 Task: Create a due date automation trigger when advanced on, on the monday of the week before a card is due add dates starting in less than 1 working days at 11:00 AM.
Action: Mouse moved to (986, 81)
Screenshot: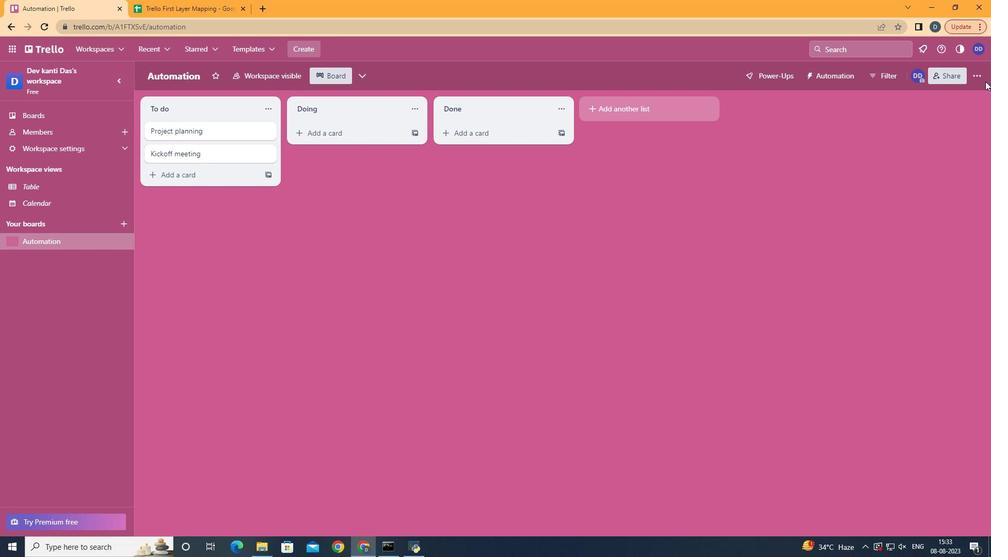 
Action: Mouse pressed left at (986, 81)
Screenshot: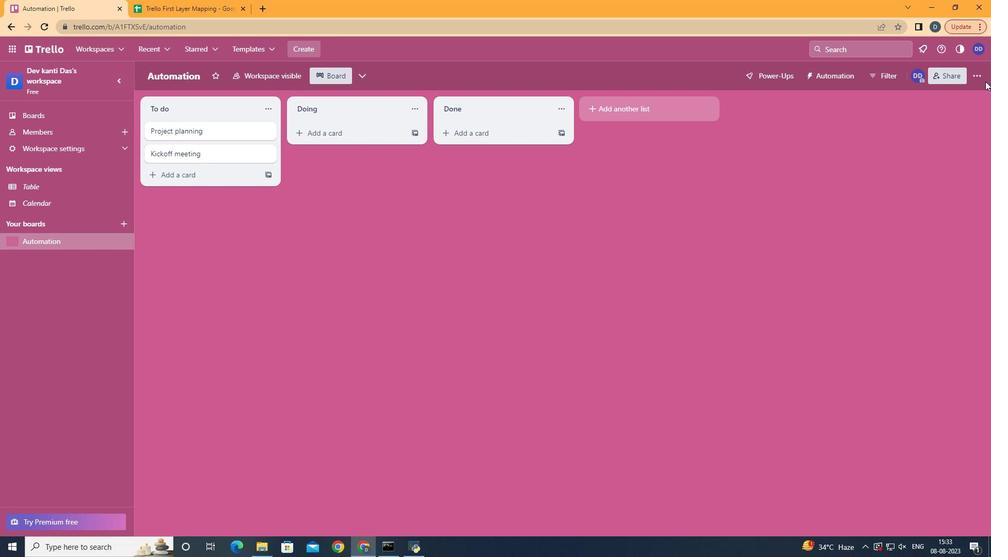 
Action: Mouse moved to (983, 77)
Screenshot: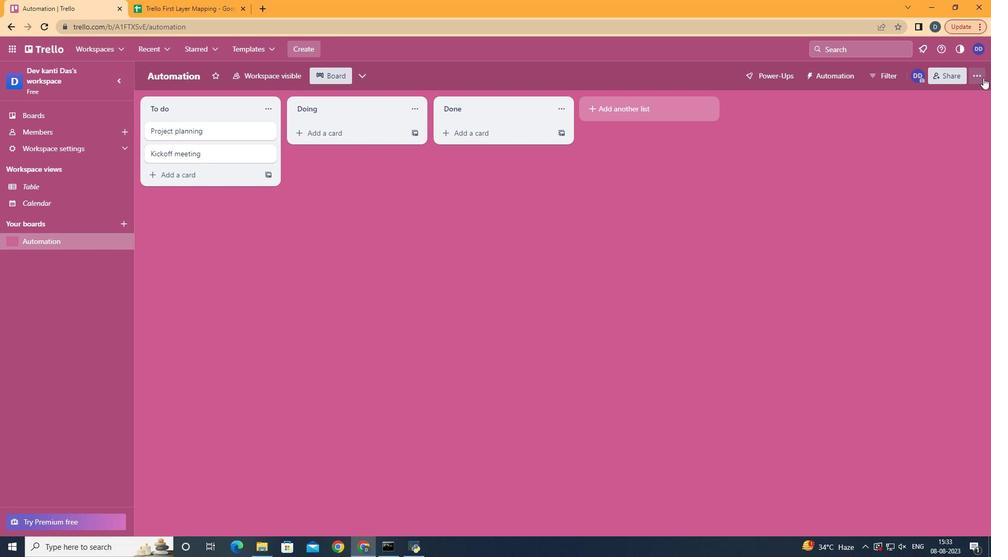 
Action: Mouse pressed left at (983, 77)
Screenshot: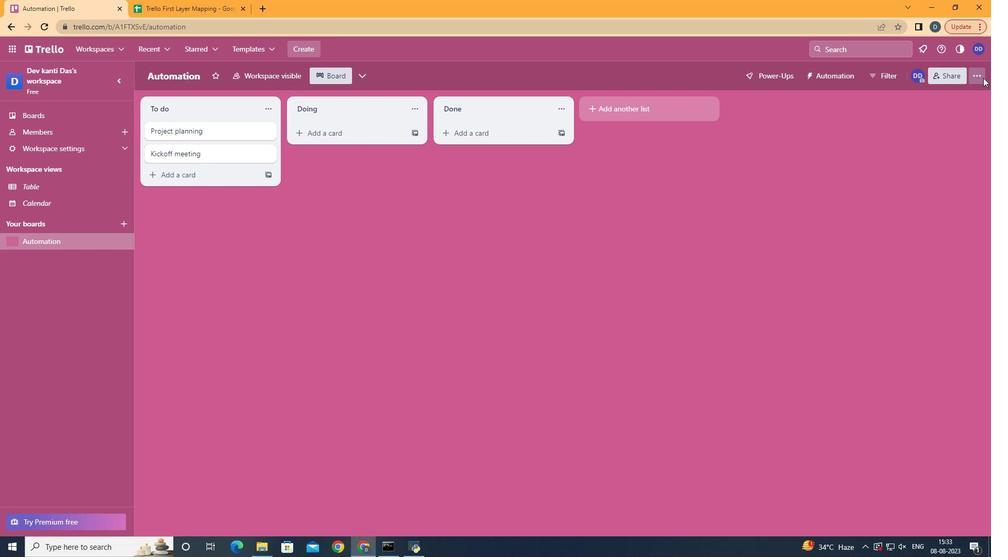 
Action: Mouse moved to (914, 216)
Screenshot: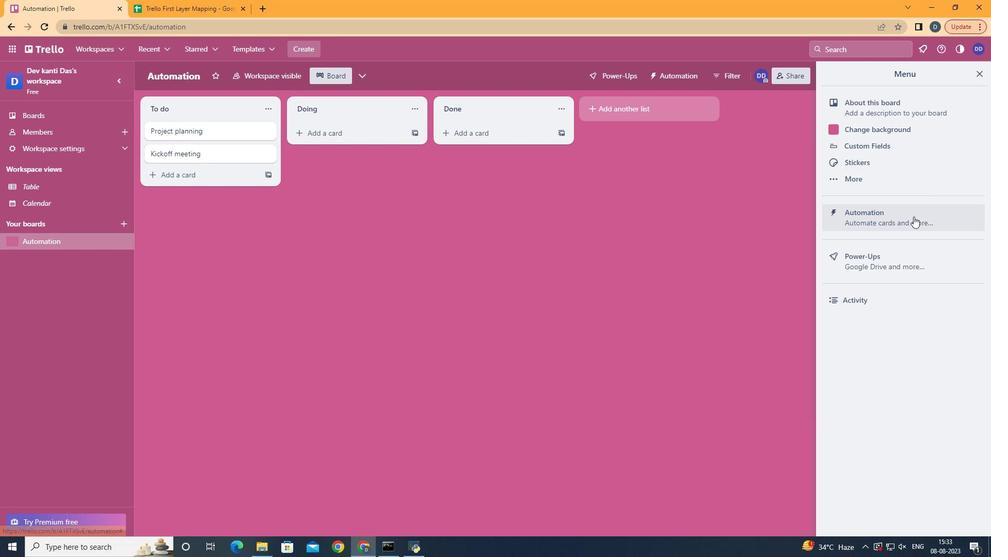 
Action: Mouse pressed left at (914, 216)
Screenshot: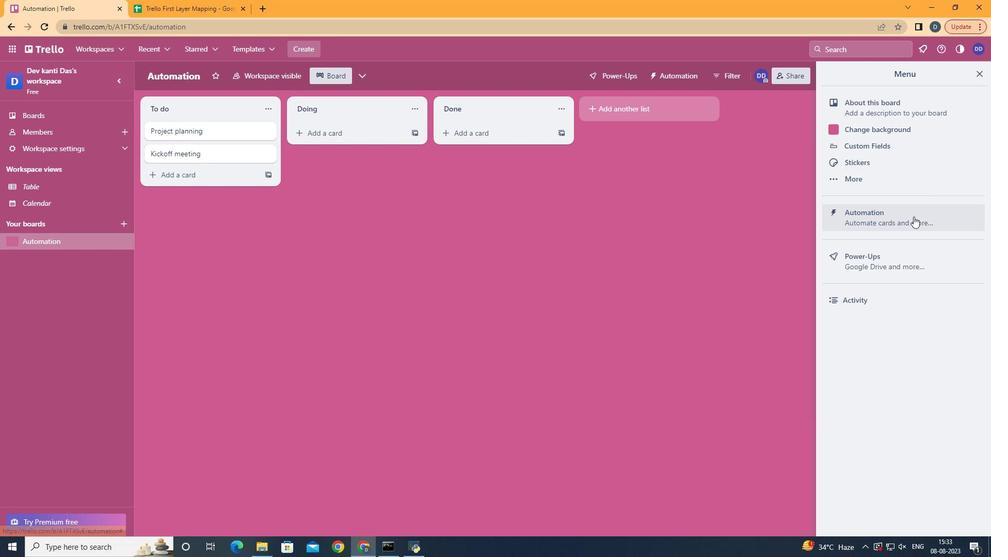 
Action: Mouse moved to (182, 205)
Screenshot: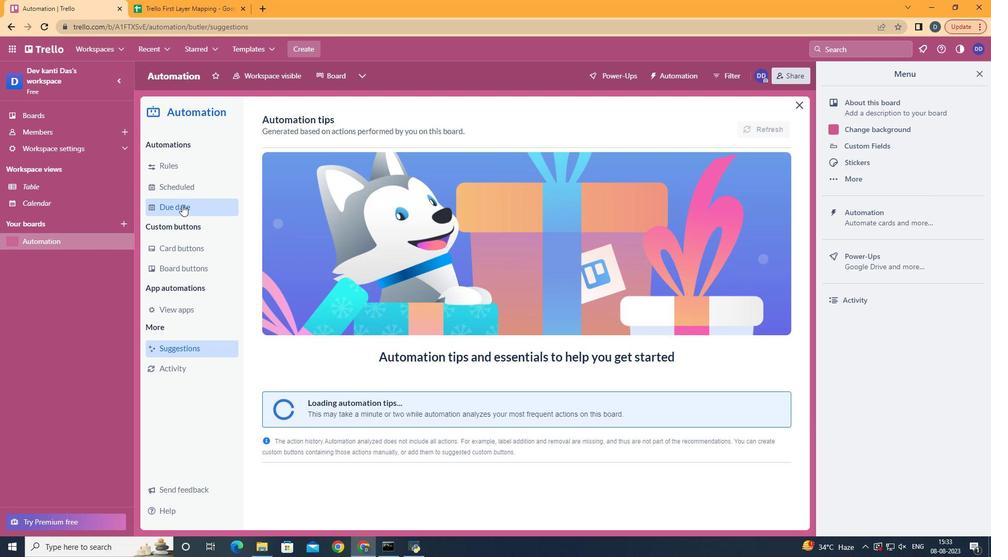 
Action: Mouse pressed left at (182, 205)
Screenshot: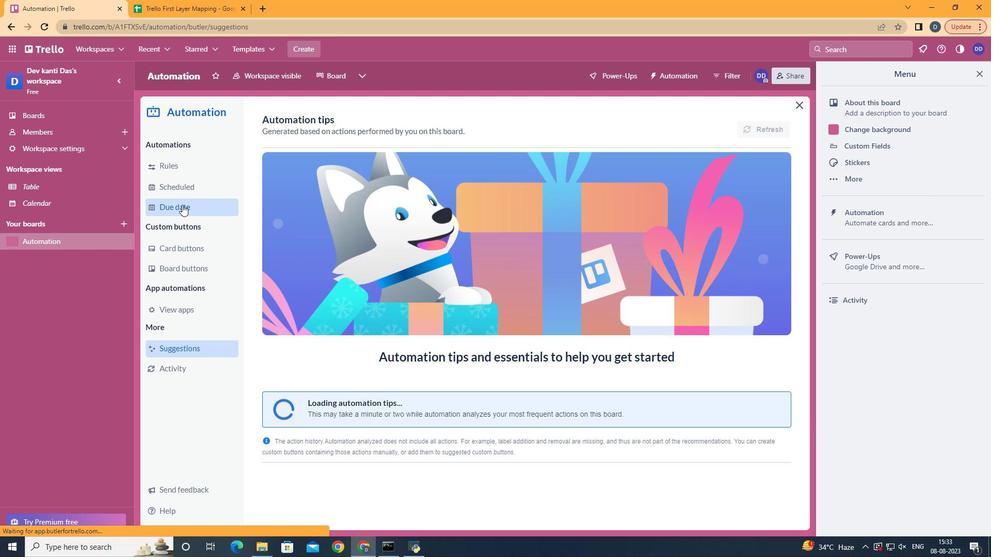 
Action: Mouse moved to (719, 123)
Screenshot: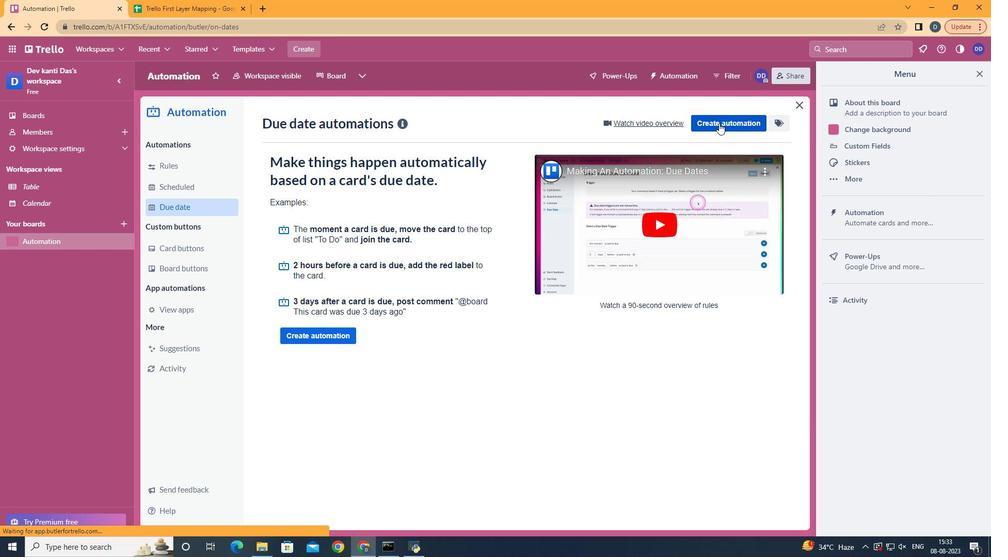 
Action: Mouse pressed left at (719, 123)
Screenshot: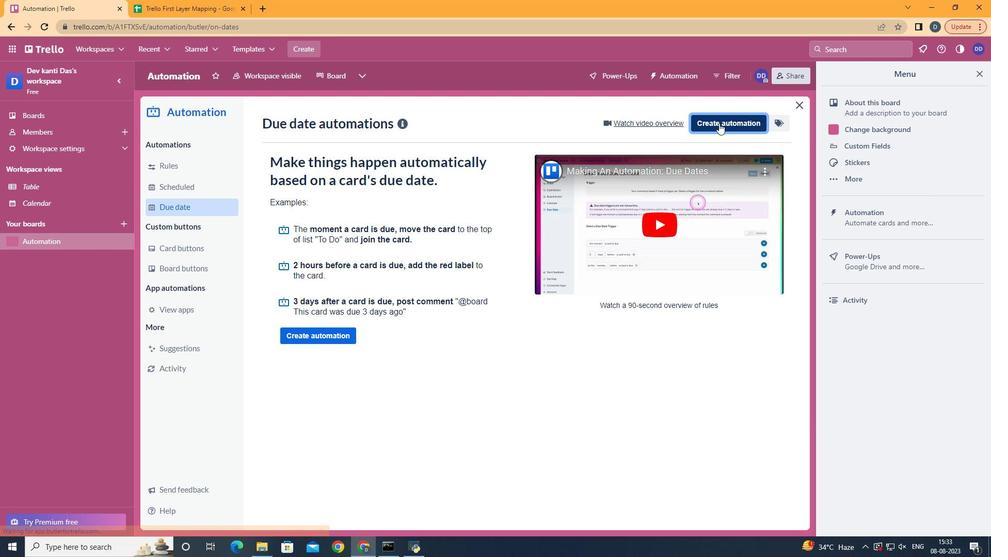 
Action: Mouse moved to (541, 213)
Screenshot: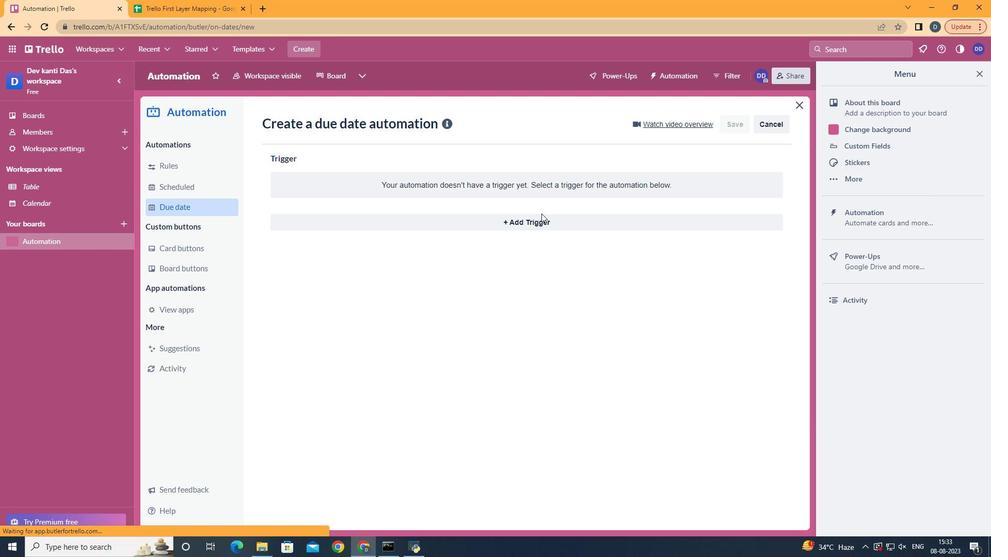 
Action: Mouse pressed left at (541, 213)
Screenshot: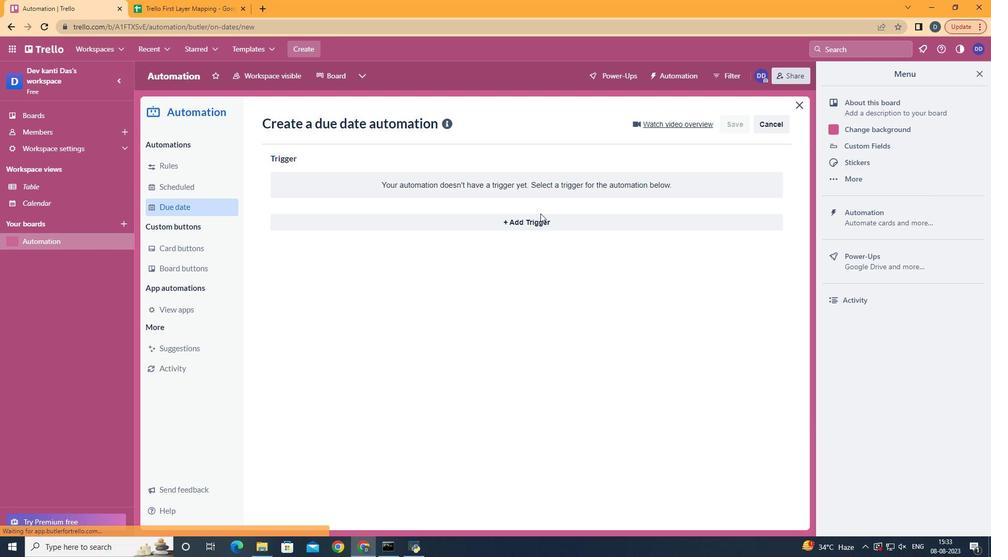 
Action: Mouse moved to (540, 221)
Screenshot: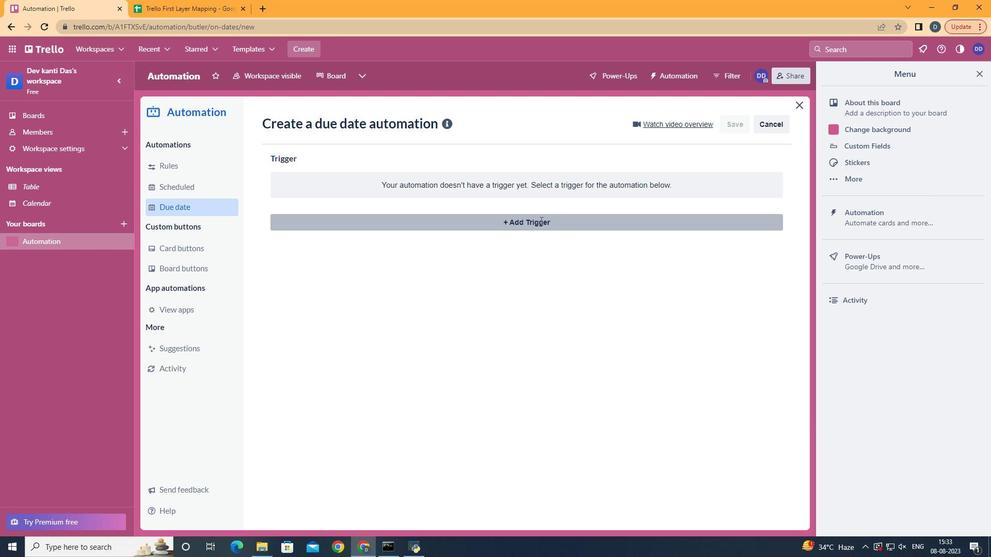 
Action: Mouse pressed left at (540, 221)
Screenshot: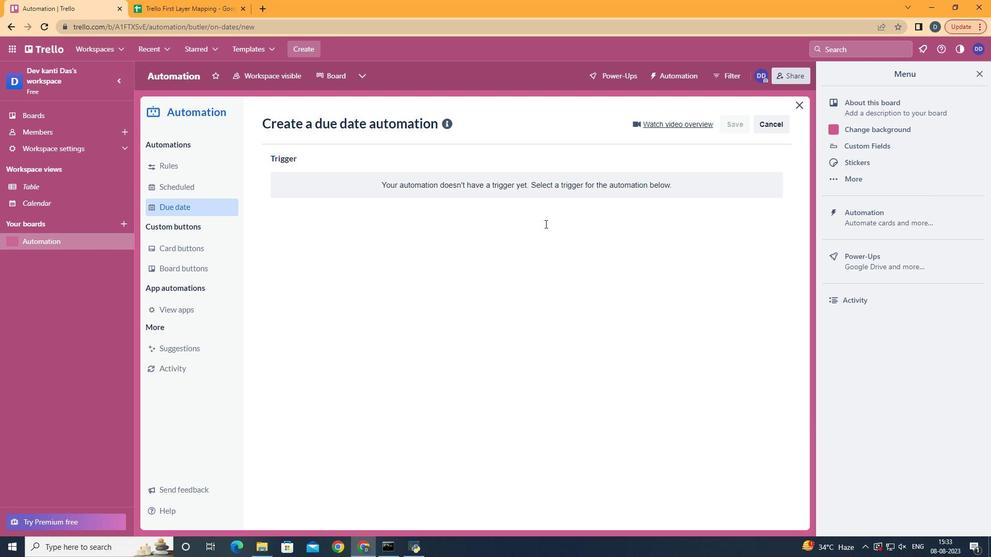 
Action: Mouse moved to (367, 494)
Screenshot: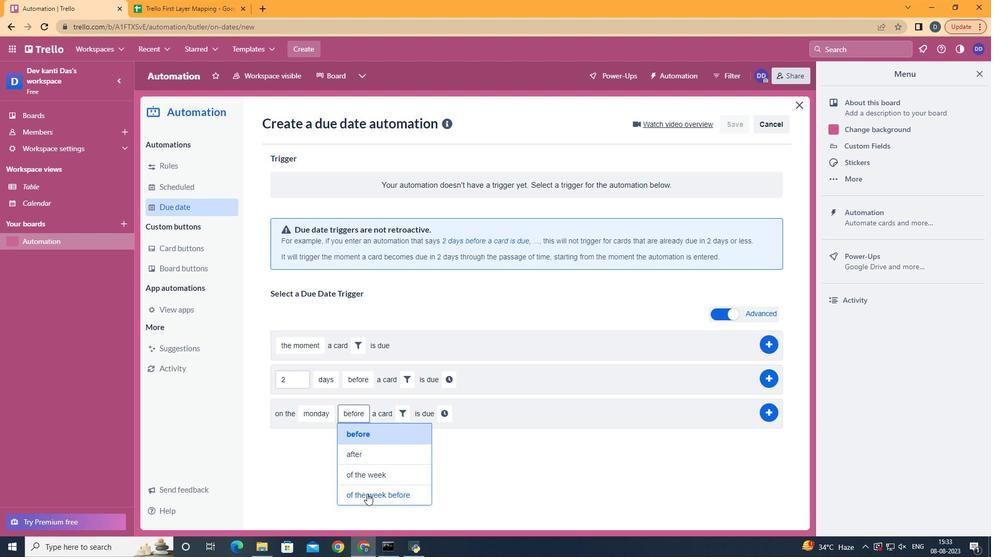
Action: Mouse pressed left at (367, 494)
Screenshot: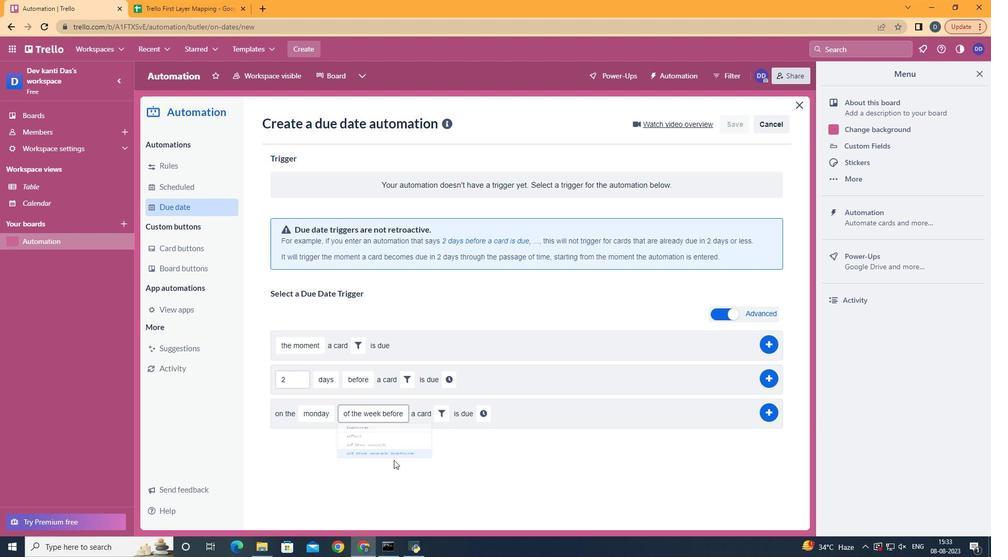 
Action: Mouse moved to (444, 409)
Screenshot: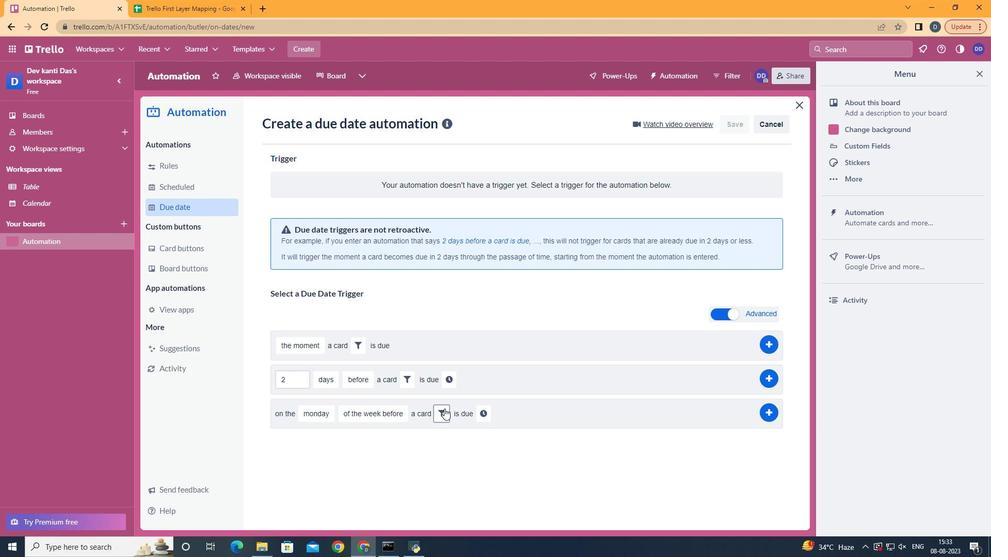 
Action: Mouse pressed left at (444, 409)
Screenshot: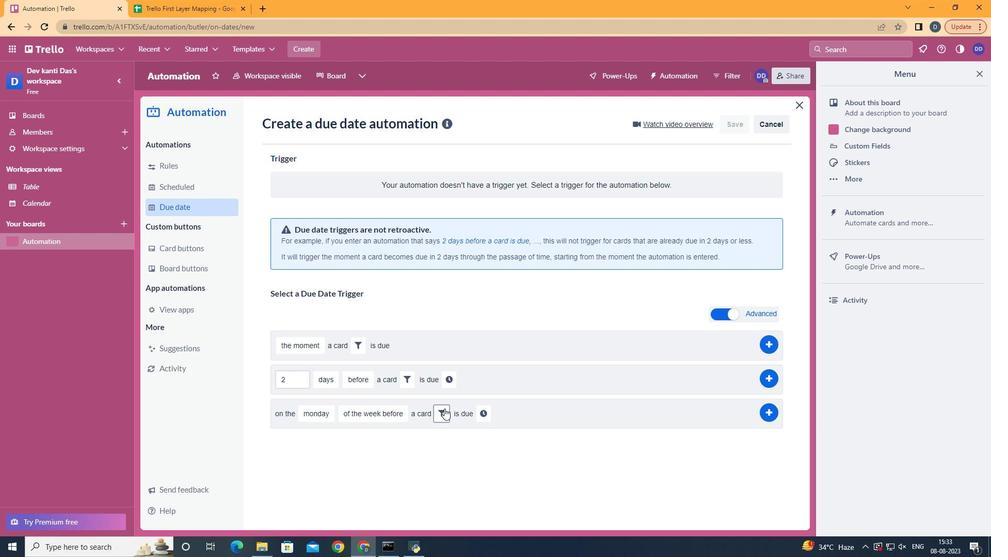 
Action: Mouse moved to (492, 447)
Screenshot: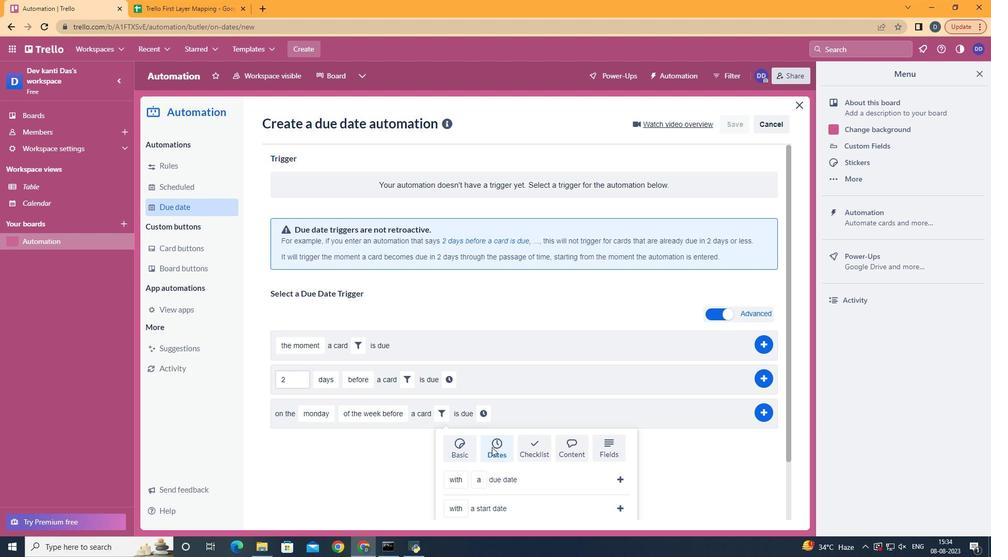 
Action: Mouse pressed left at (492, 447)
Screenshot: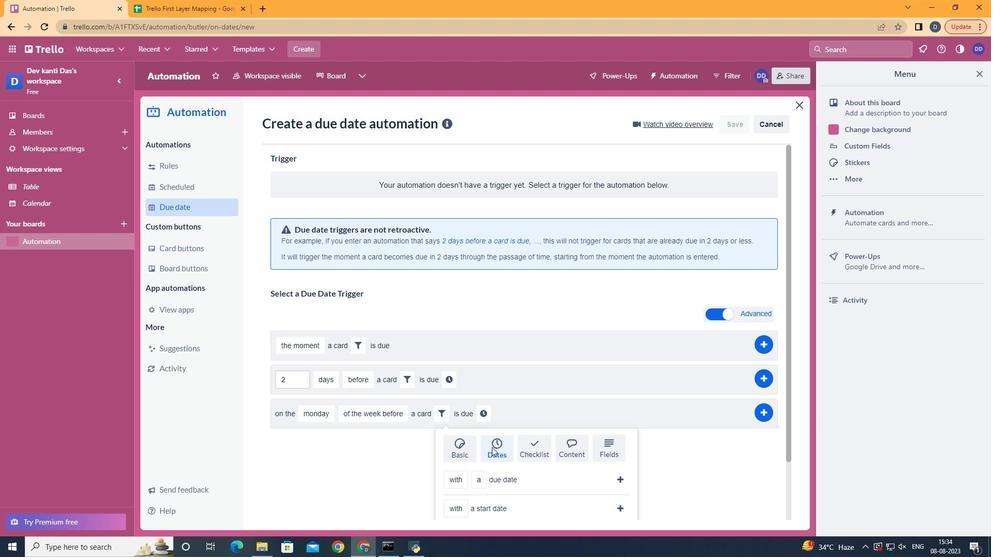 
Action: Mouse scrolled (492, 447) with delta (0, 0)
Screenshot: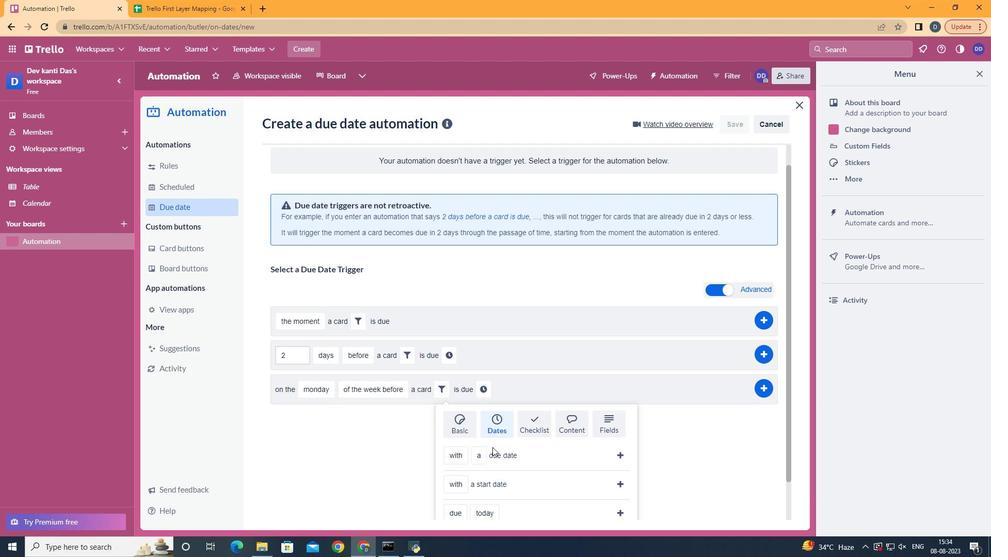 
Action: Mouse scrolled (492, 447) with delta (0, 0)
Screenshot: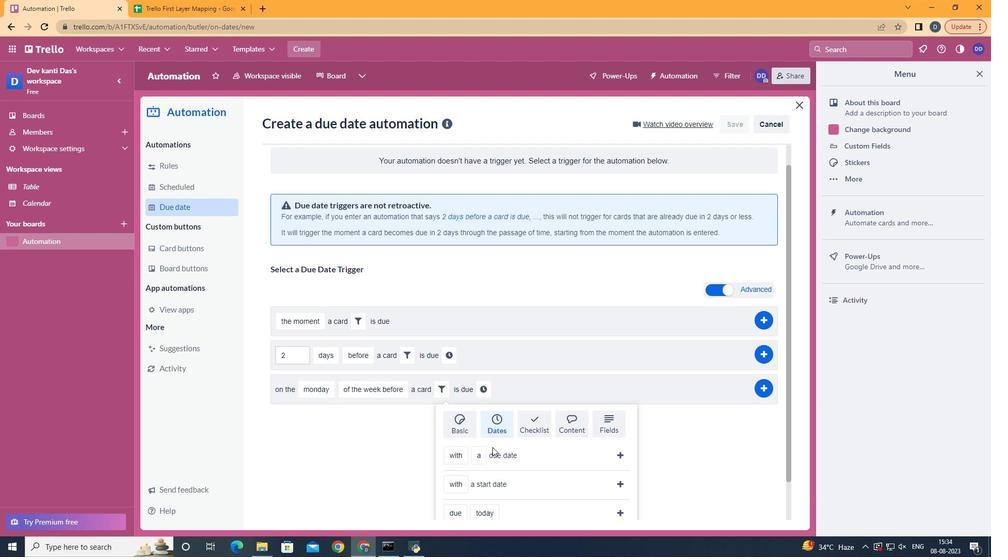 
Action: Mouse scrolled (492, 447) with delta (0, 0)
Screenshot: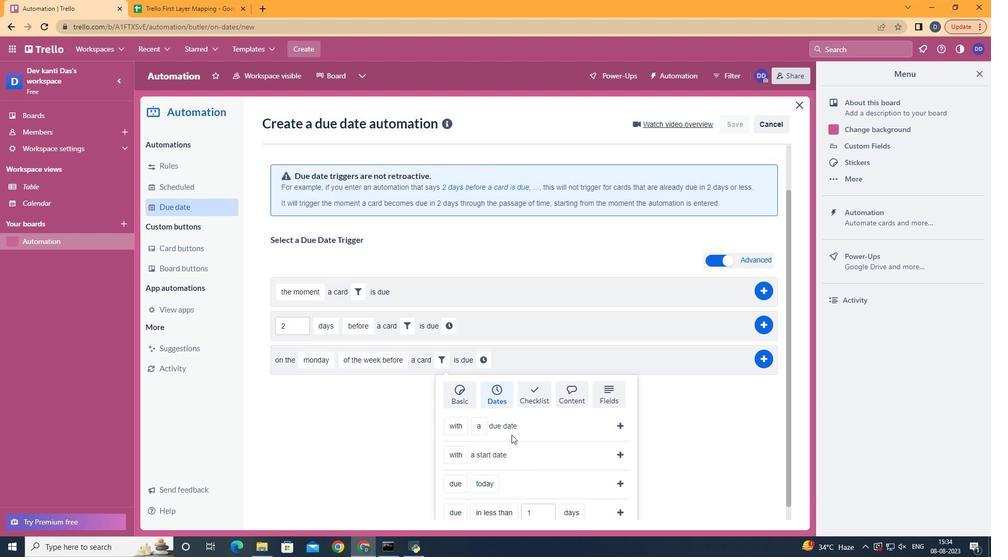 
Action: Mouse scrolled (492, 447) with delta (0, 0)
Screenshot: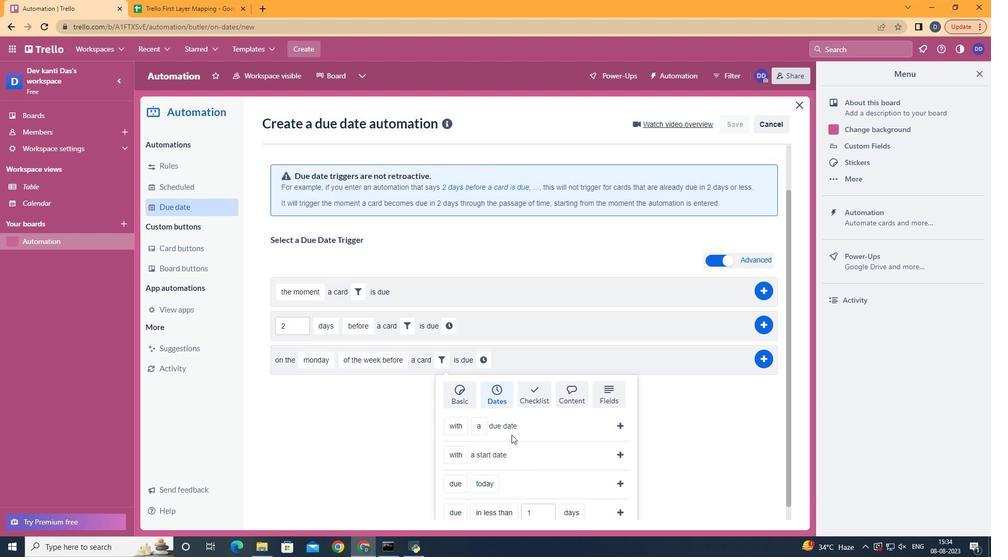 
Action: Mouse scrolled (492, 447) with delta (0, 0)
Screenshot: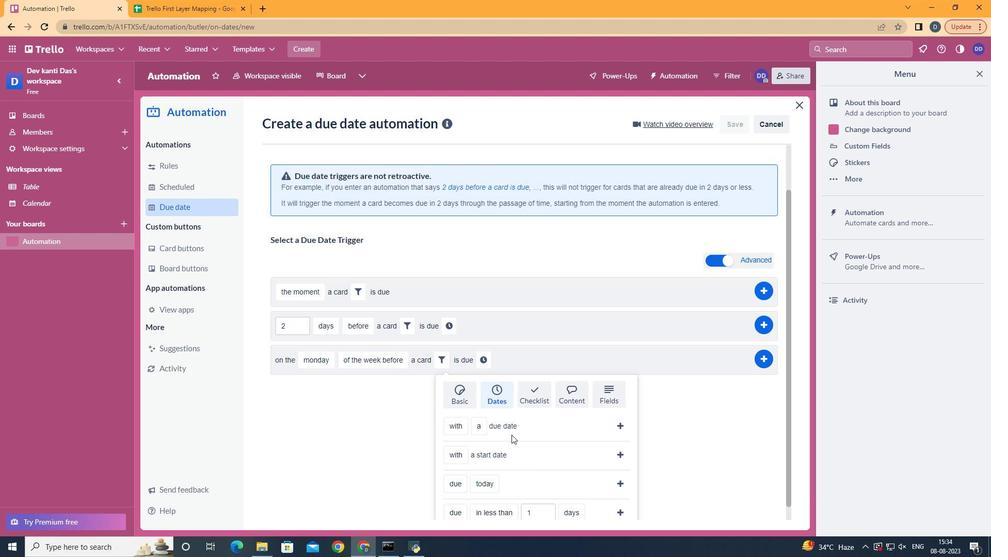 
Action: Mouse moved to (464, 477)
Screenshot: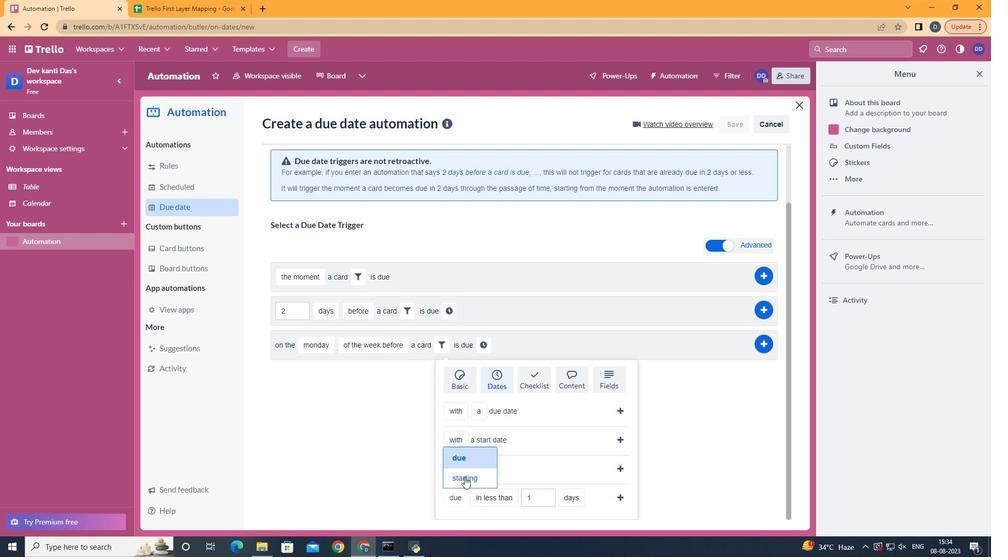 
Action: Mouse pressed left at (464, 477)
Screenshot: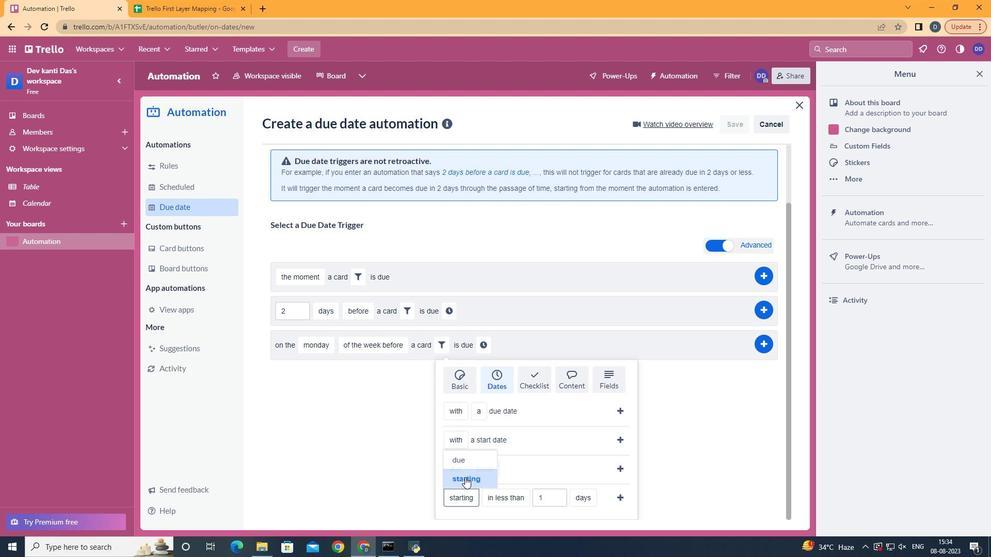 
Action: Mouse moved to (524, 405)
Screenshot: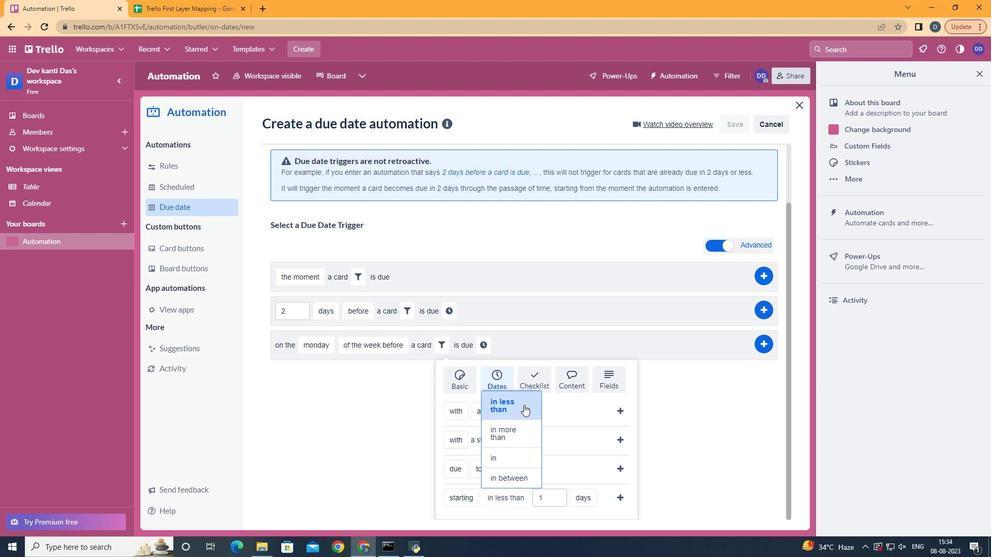 
Action: Mouse pressed left at (524, 405)
Screenshot: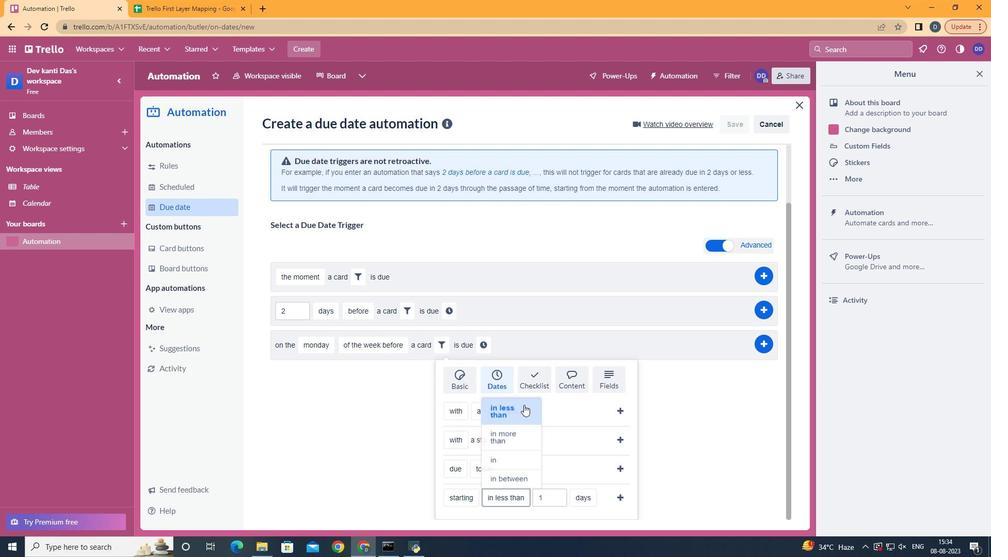 
Action: Mouse moved to (597, 479)
Screenshot: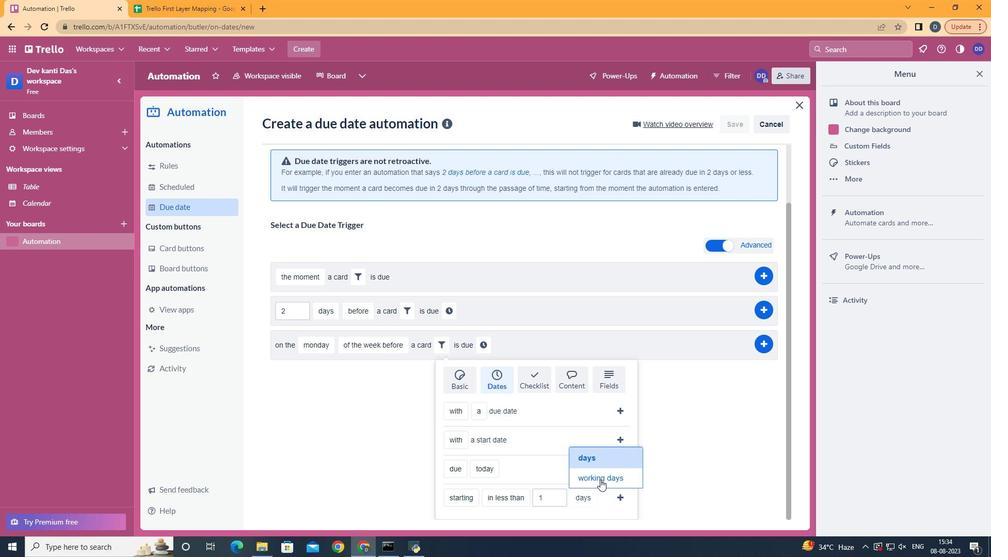 
Action: Mouse pressed left at (597, 479)
Screenshot: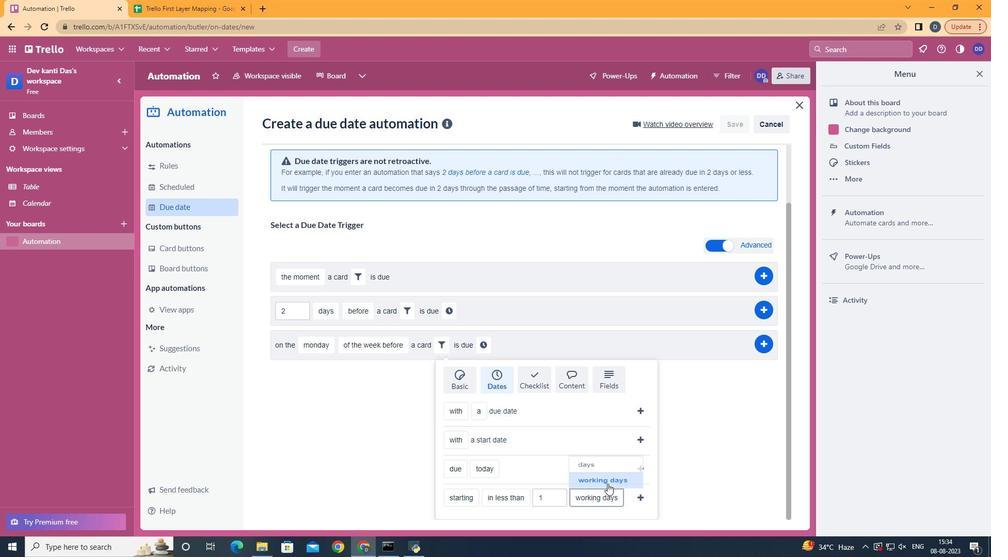 
Action: Mouse moved to (636, 497)
Screenshot: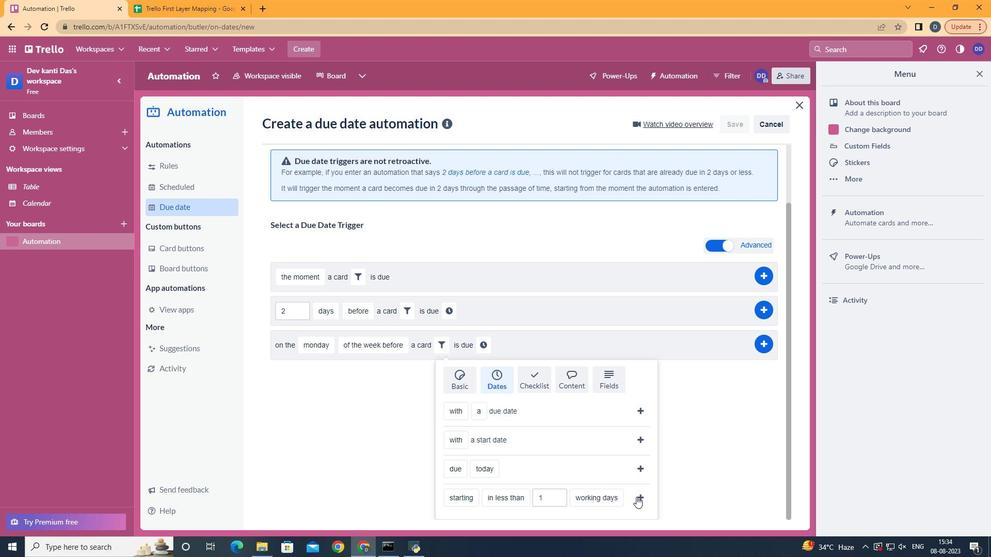 
Action: Mouse pressed left at (636, 497)
Screenshot: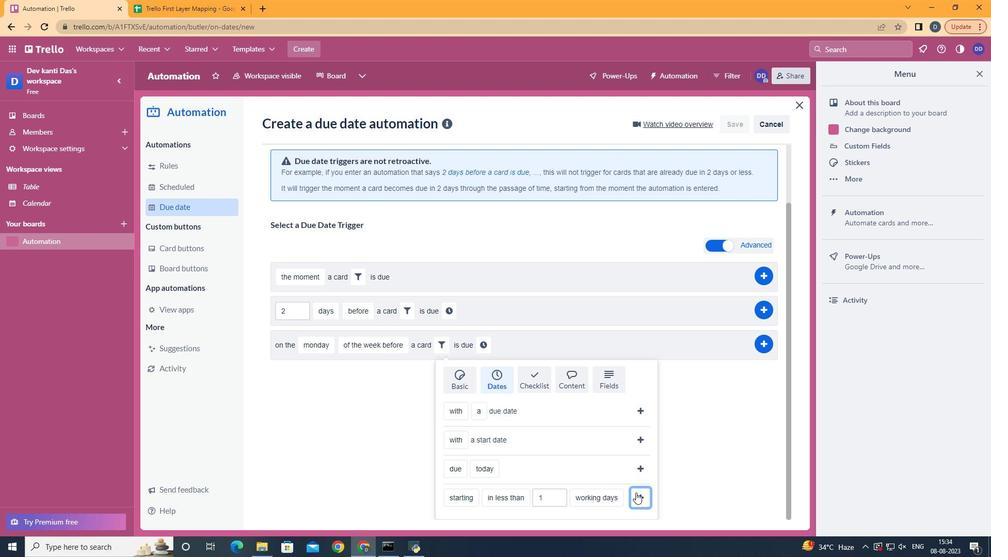 
Action: Mouse moved to (622, 414)
Screenshot: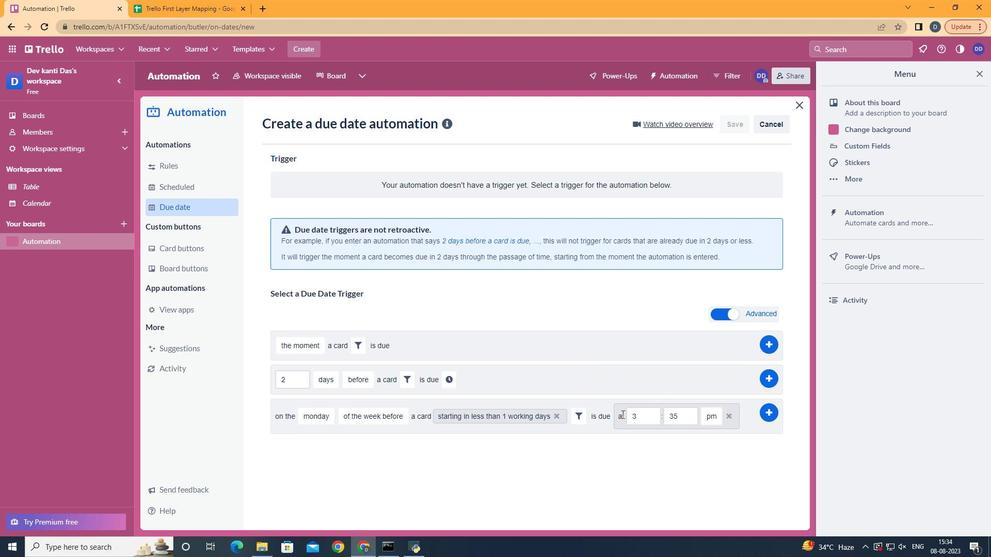 
Action: Mouse pressed left at (622, 414)
Screenshot: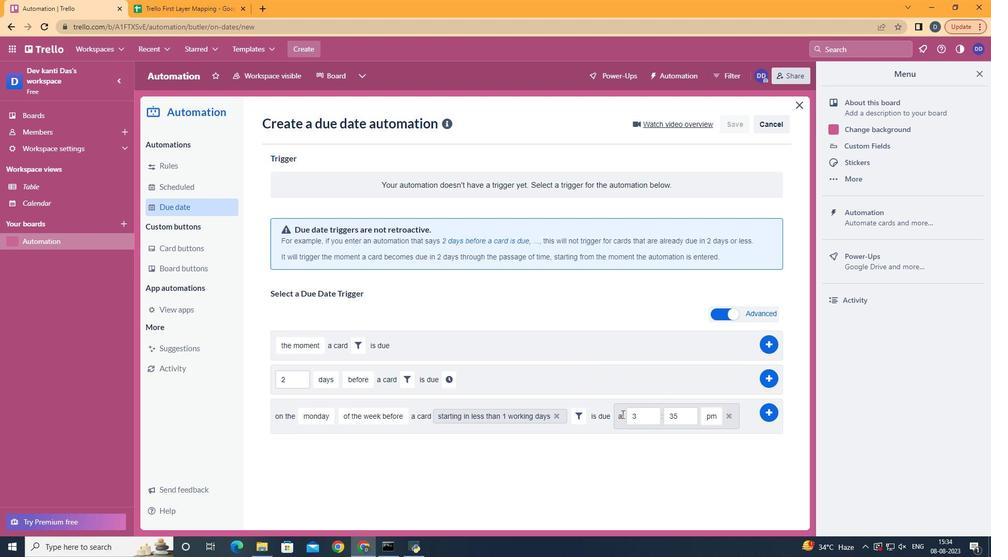 
Action: Mouse moved to (642, 411)
Screenshot: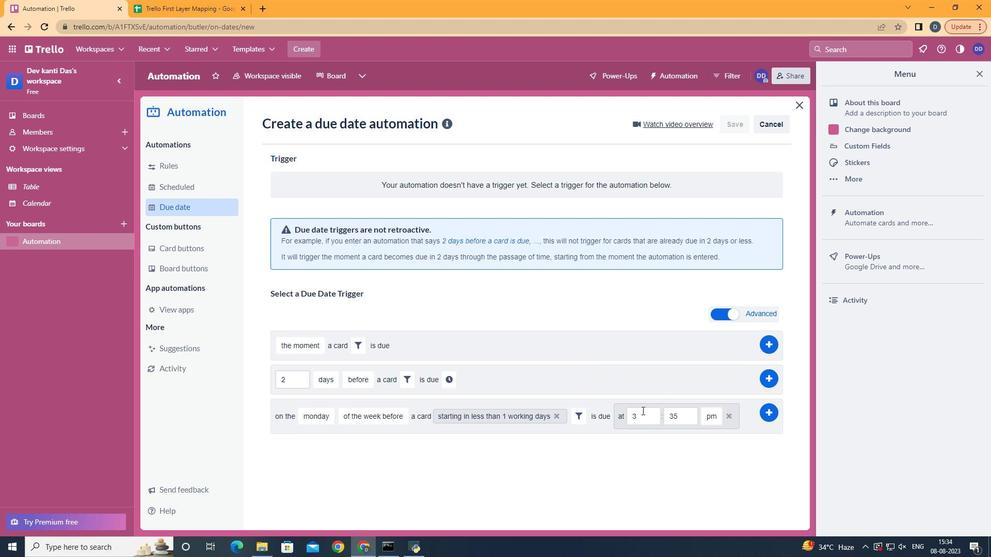 
Action: Mouse pressed left at (642, 411)
Screenshot: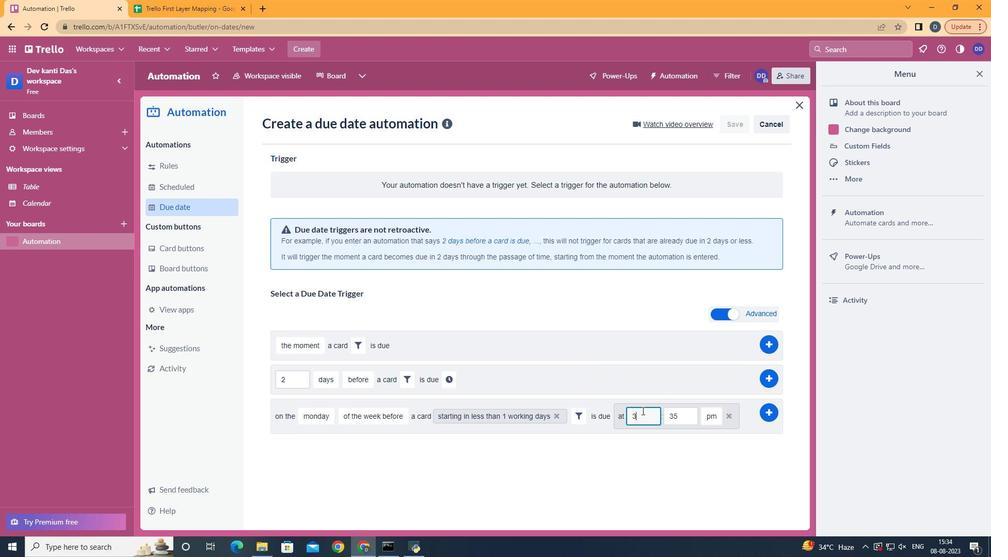 
Action: Mouse moved to (643, 411)
Screenshot: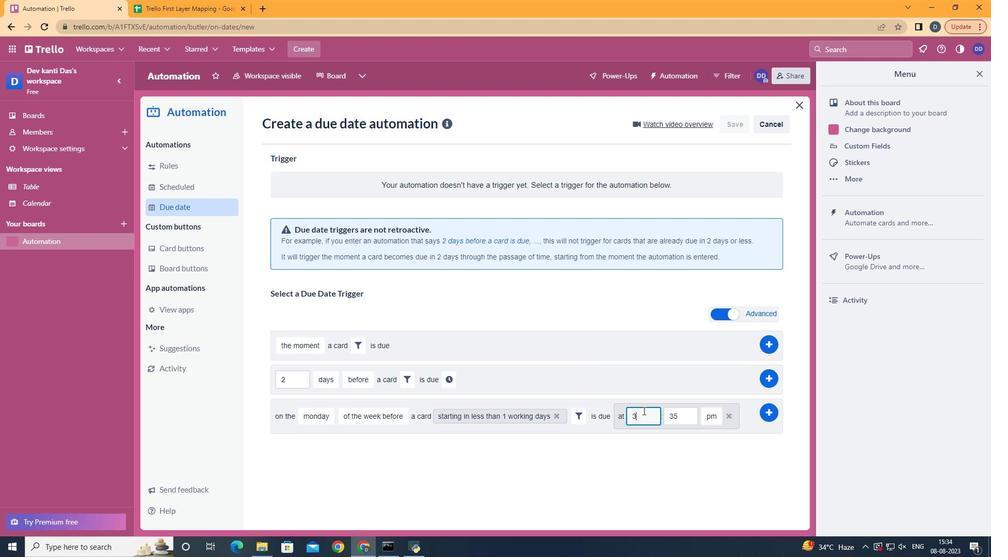 
Action: Key pressed <Key.backspace>11
Screenshot: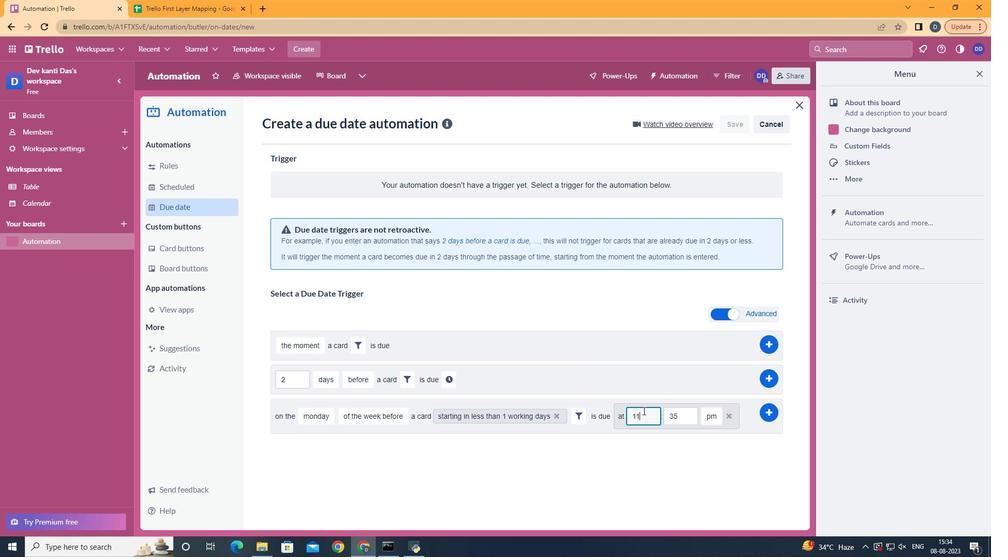 
Action: Mouse moved to (682, 423)
Screenshot: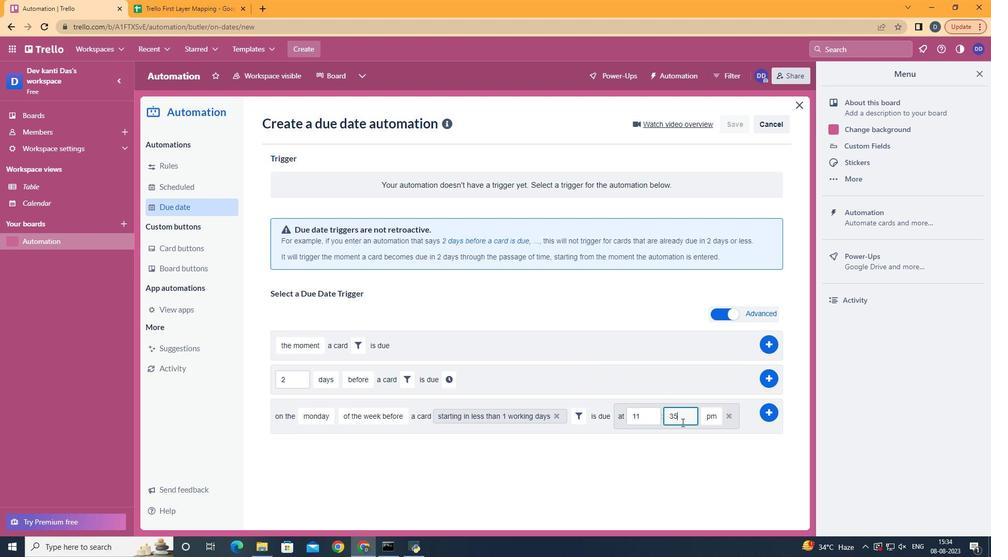 
Action: Mouse pressed left at (682, 423)
Screenshot: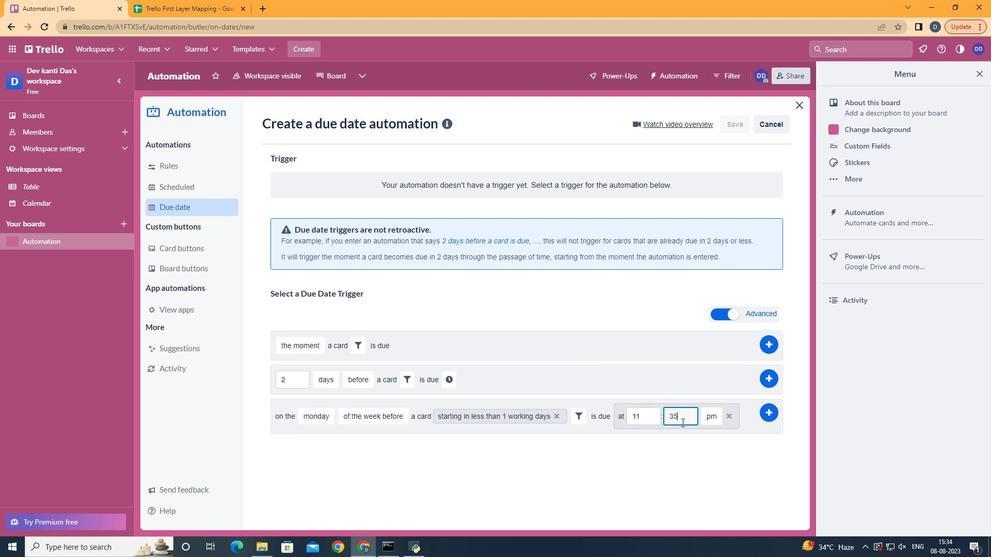 
Action: Key pressed <Key.backspace>
Screenshot: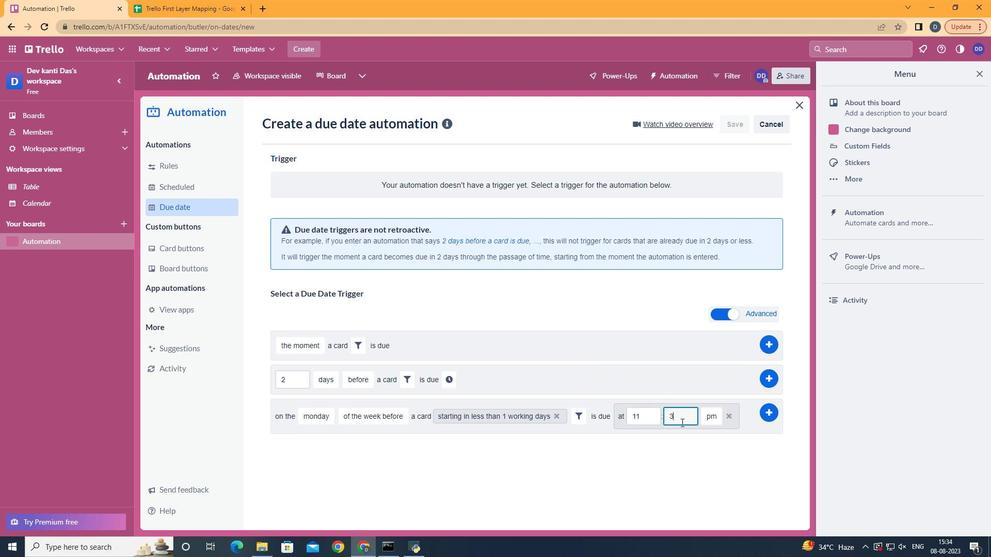 
Action: Mouse moved to (681, 423)
Screenshot: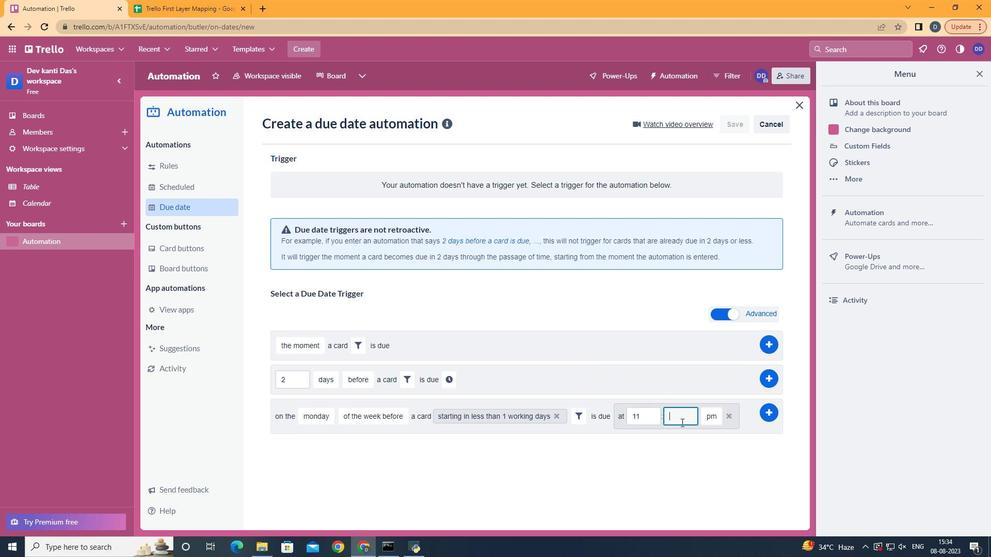 
Action: Key pressed <Key.backspace>00
Screenshot: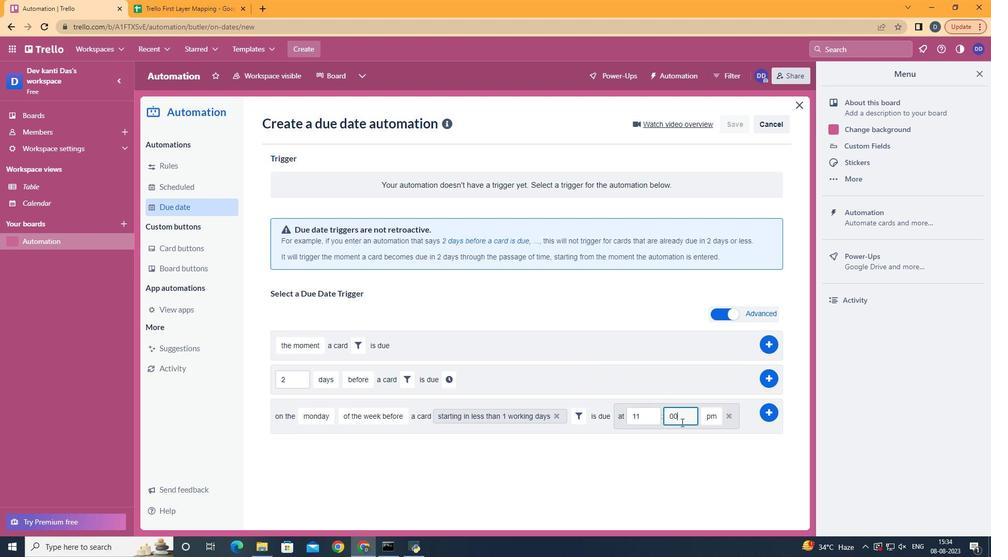 
Action: Mouse moved to (711, 437)
Screenshot: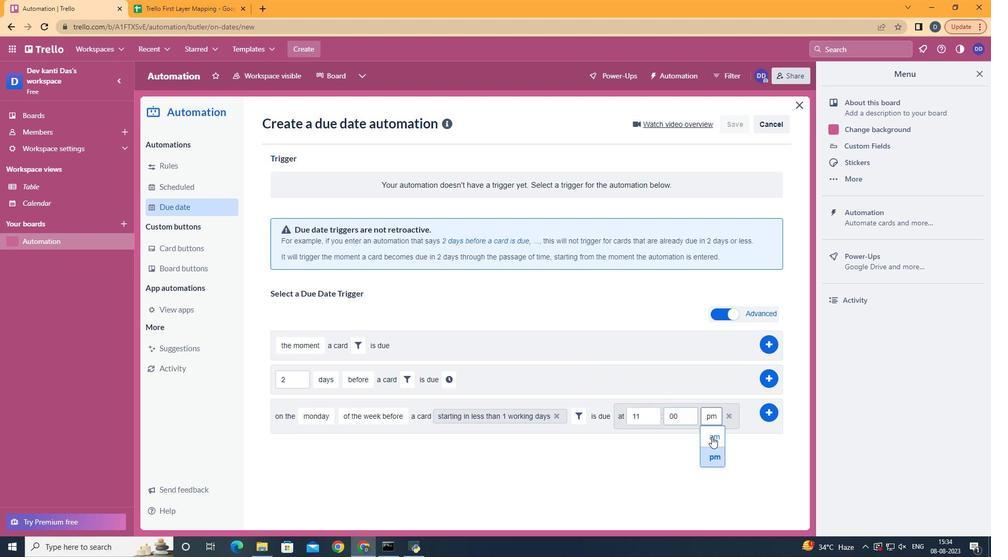
Action: Mouse pressed left at (711, 437)
Screenshot: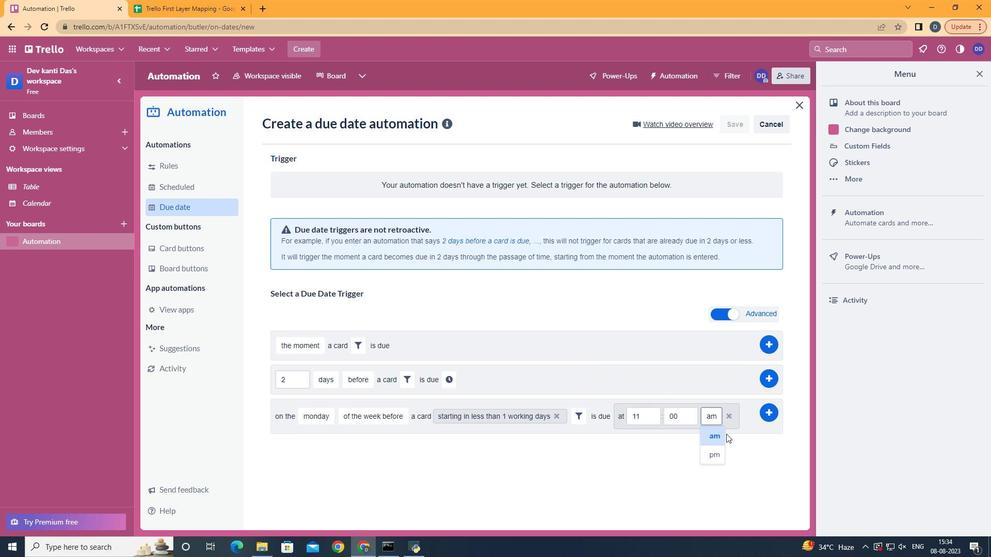 
Action: Mouse moved to (766, 414)
Screenshot: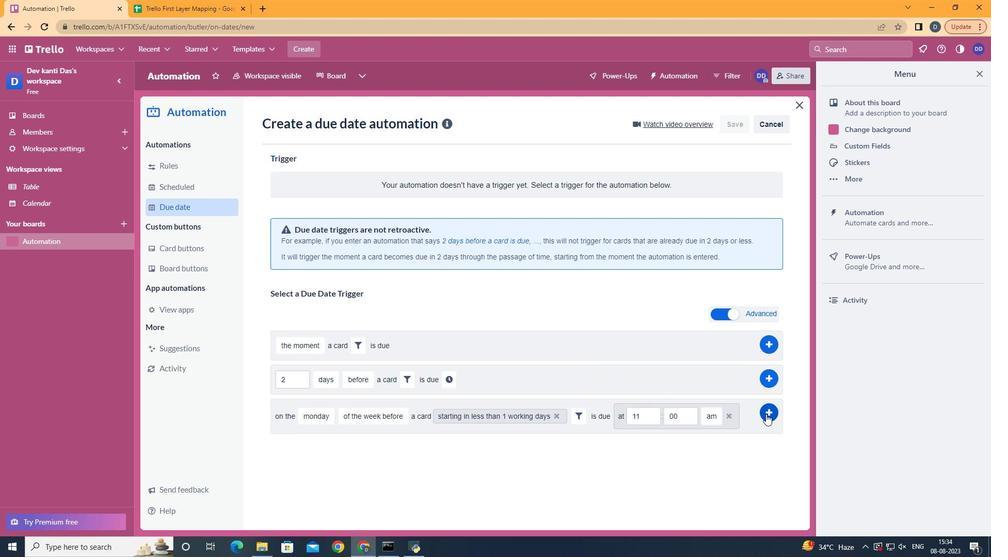 
Action: Mouse pressed left at (766, 414)
Screenshot: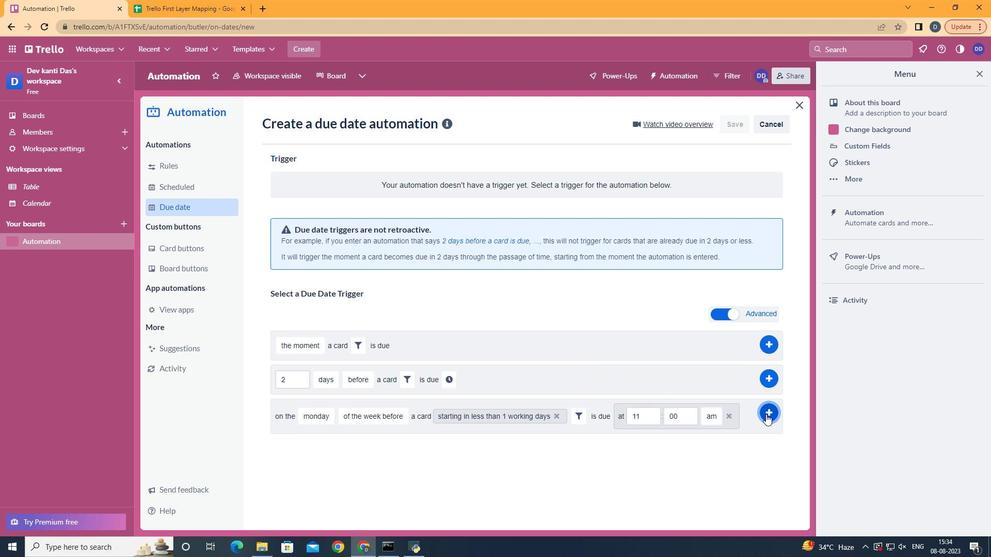 
Action: Mouse moved to (671, 218)
Screenshot: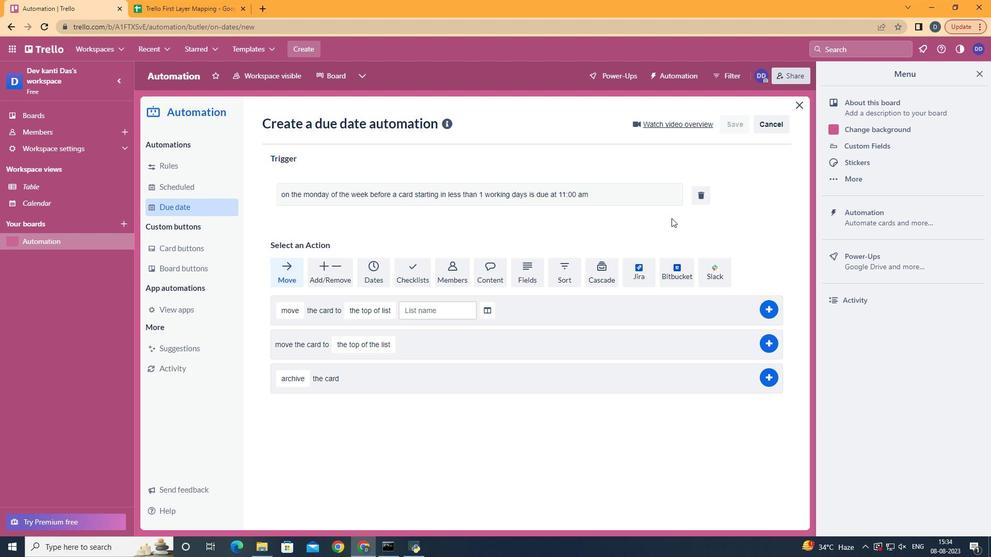 
